 Task: Select politics as the cause.
Action: Mouse moved to (897, 86)
Screenshot: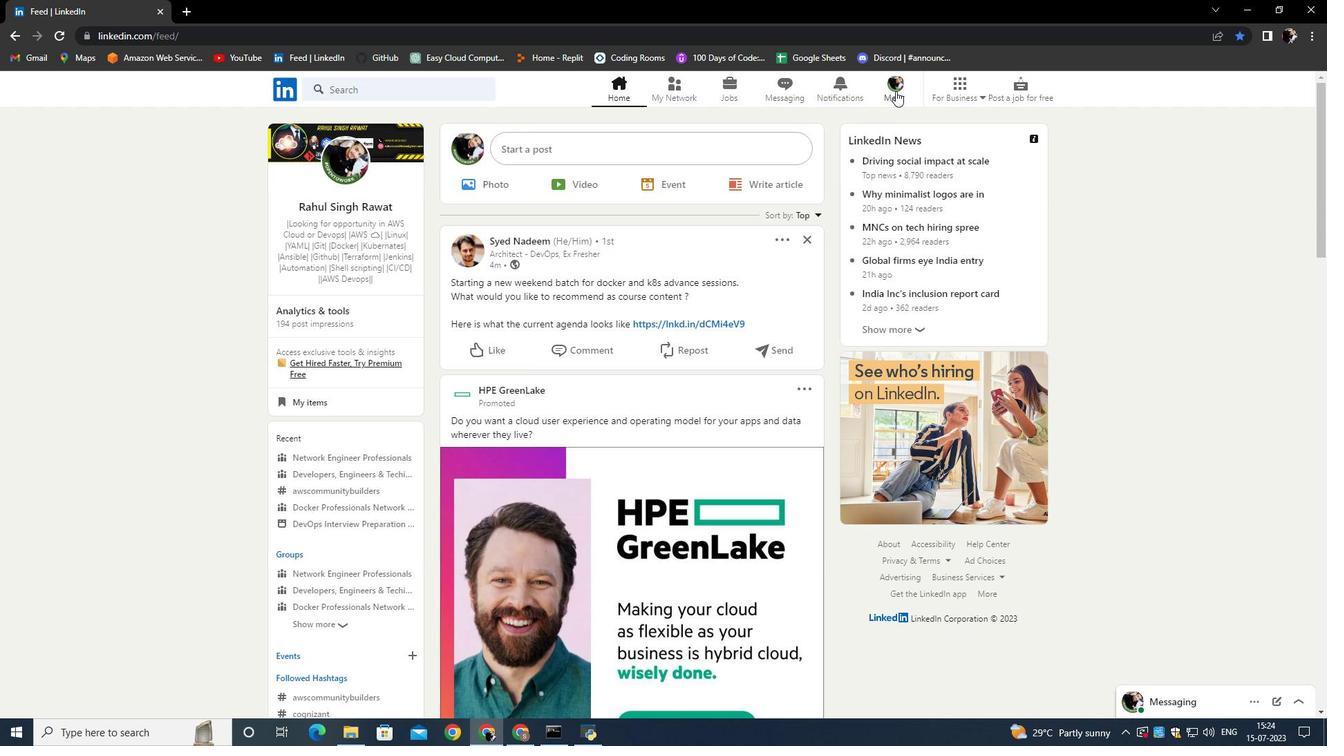 
Action: Mouse pressed left at (897, 86)
Screenshot: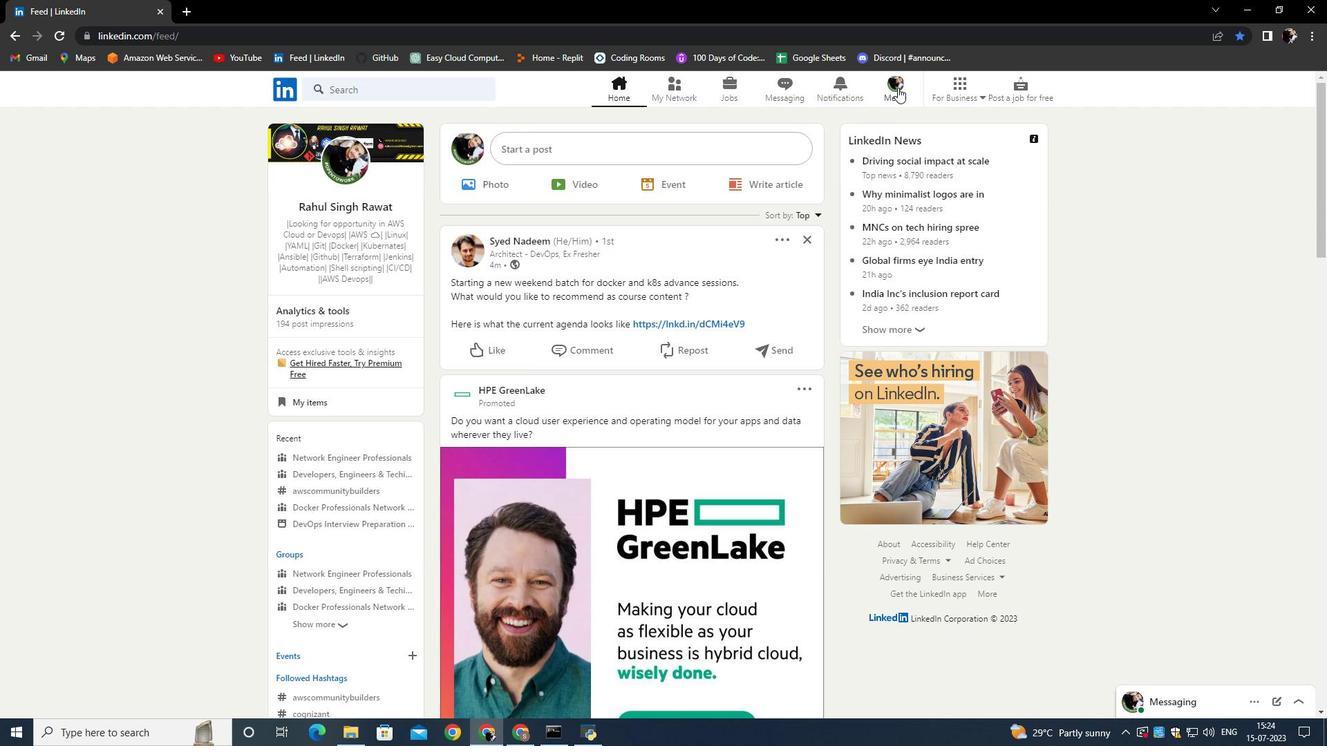 
Action: Mouse moved to (772, 190)
Screenshot: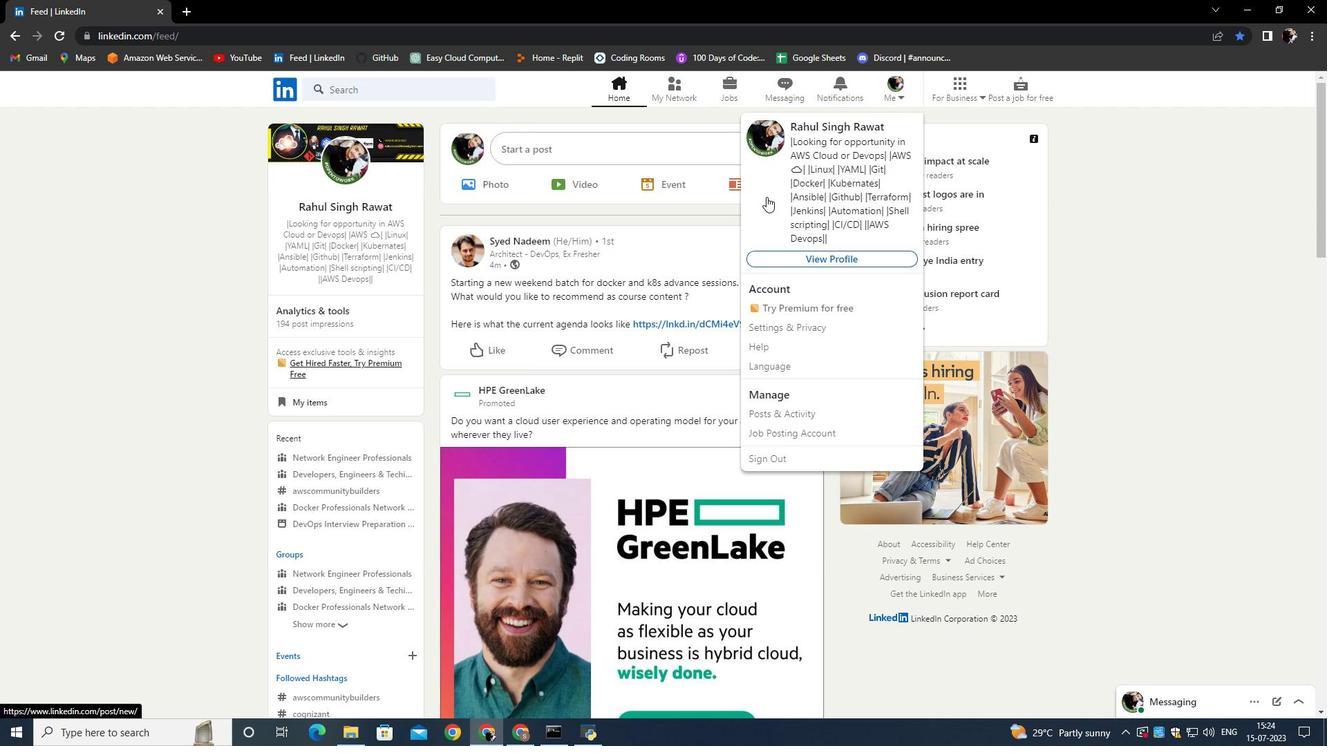
Action: Mouse pressed left at (772, 190)
Screenshot: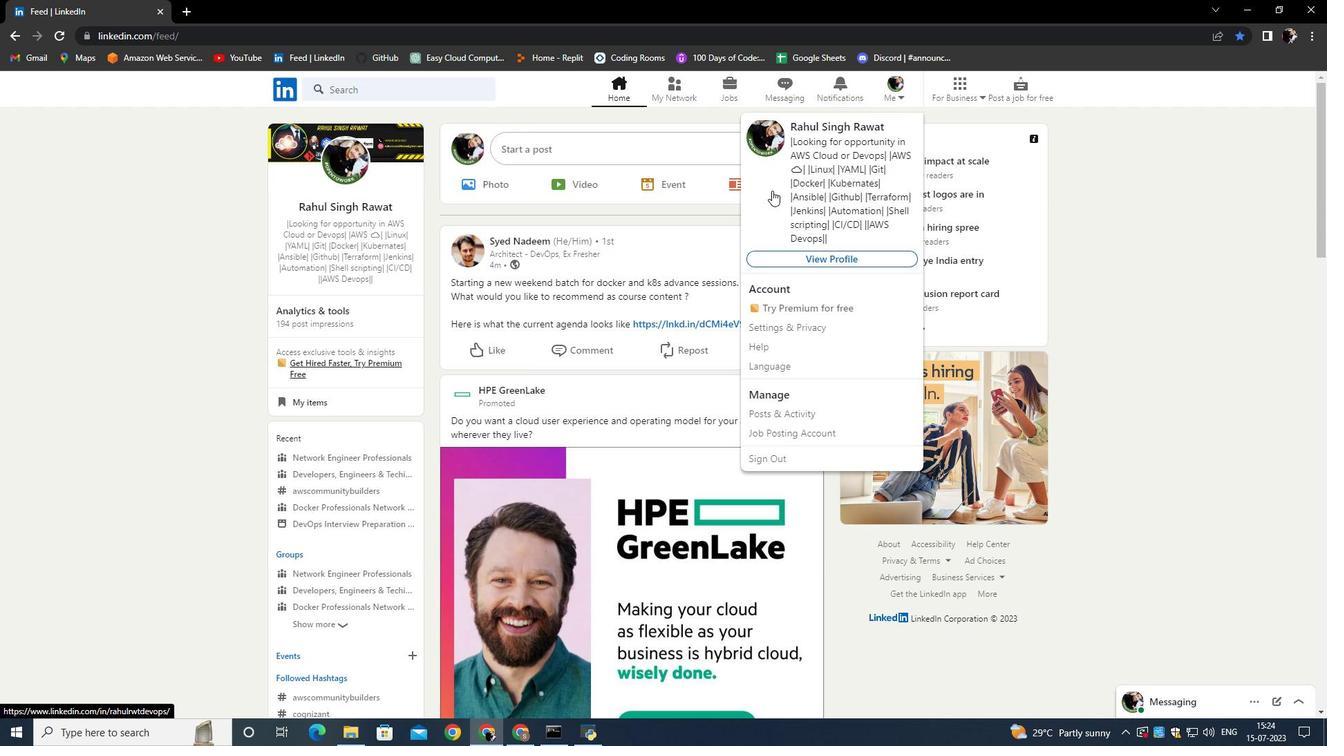 
Action: Mouse moved to (436, 522)
Screenshot: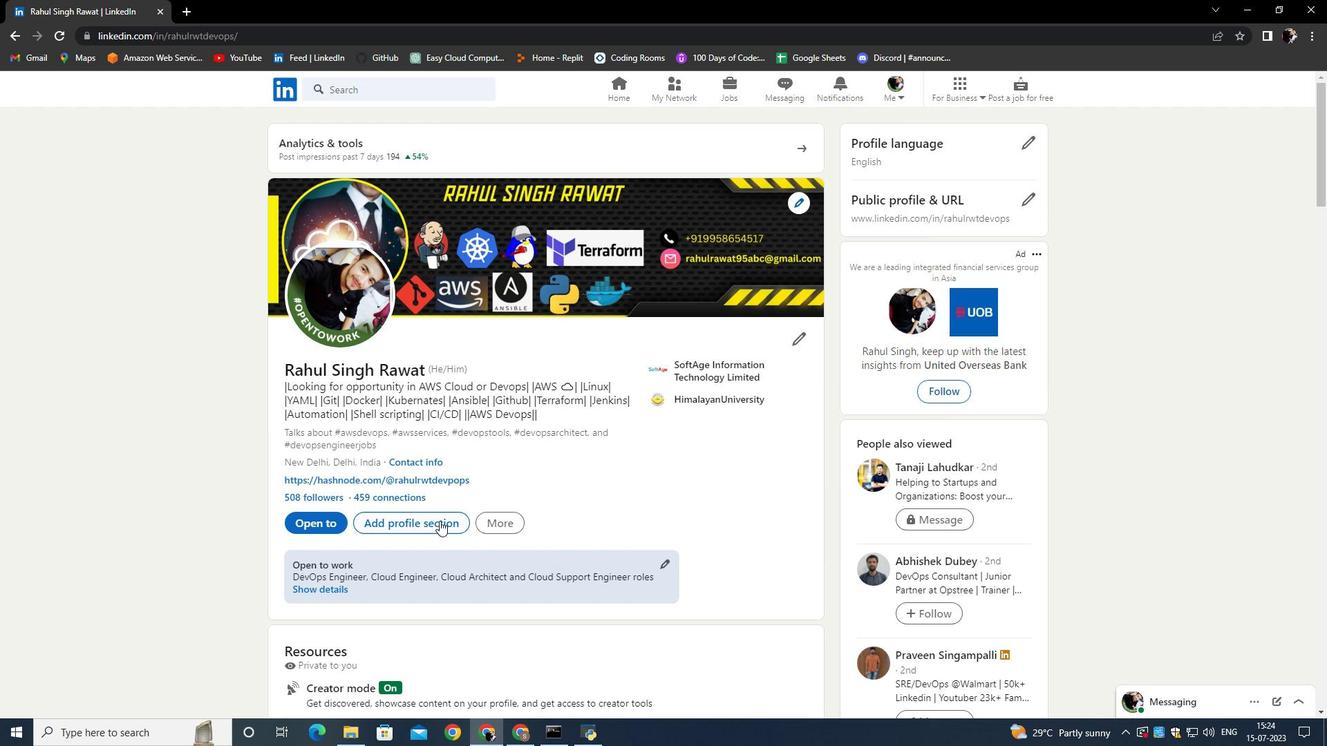 
Action: Mouse pressed left at (436, 522)
Screenshot: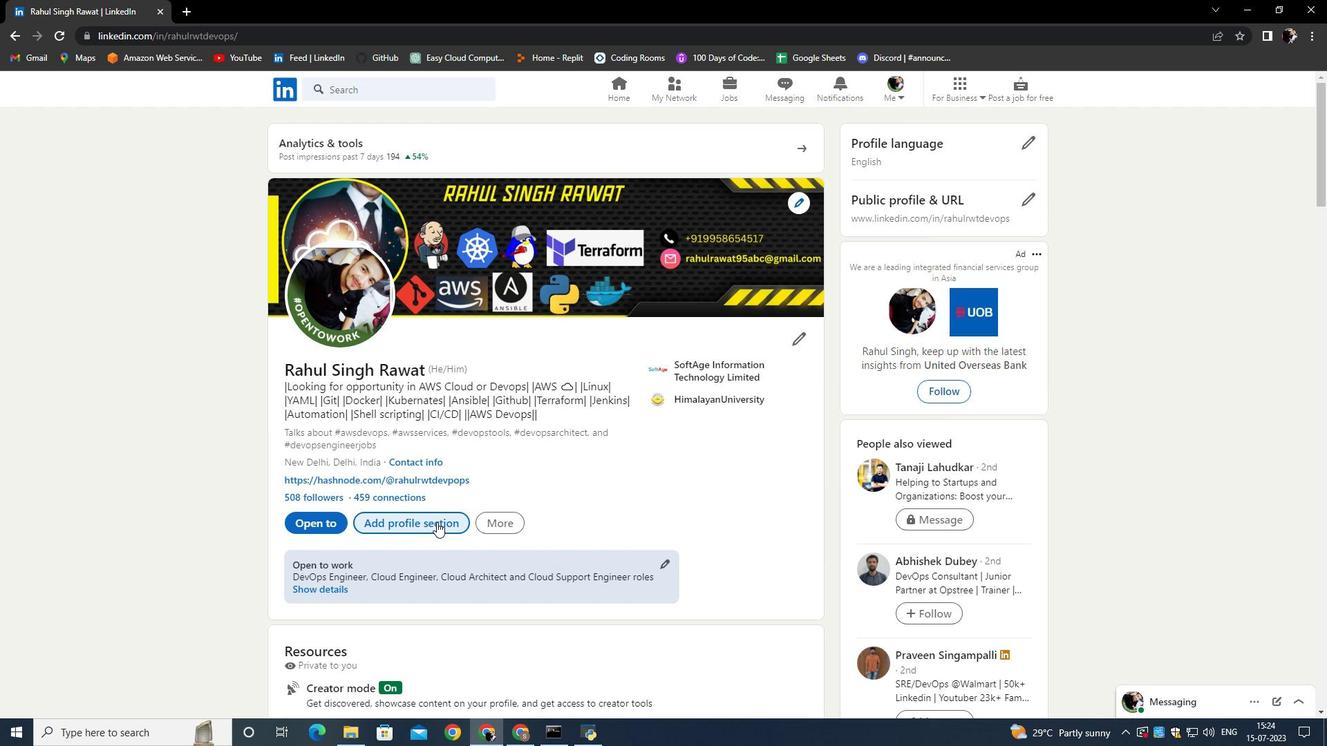 
Action: Mouse moved to (543, 376)
Screenshot: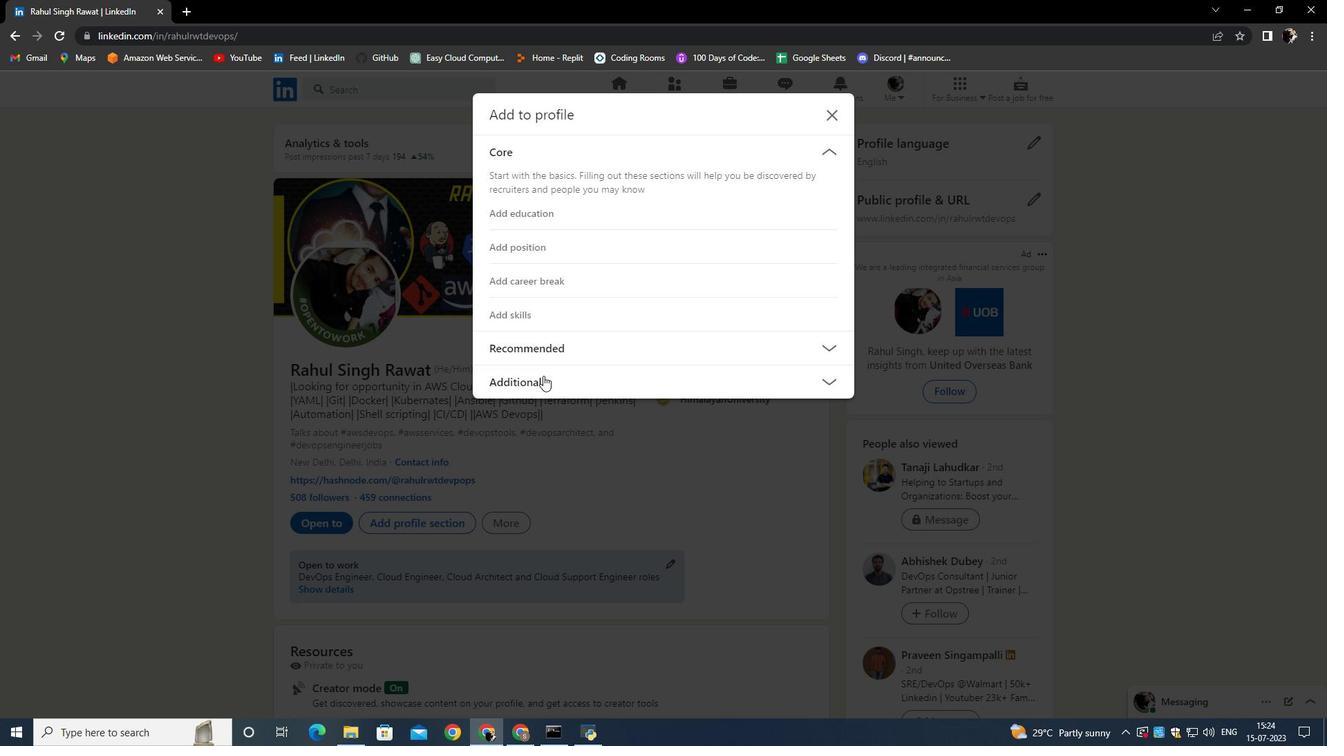 
Action: Mouse pressed left at (543, 376)
Screenshot: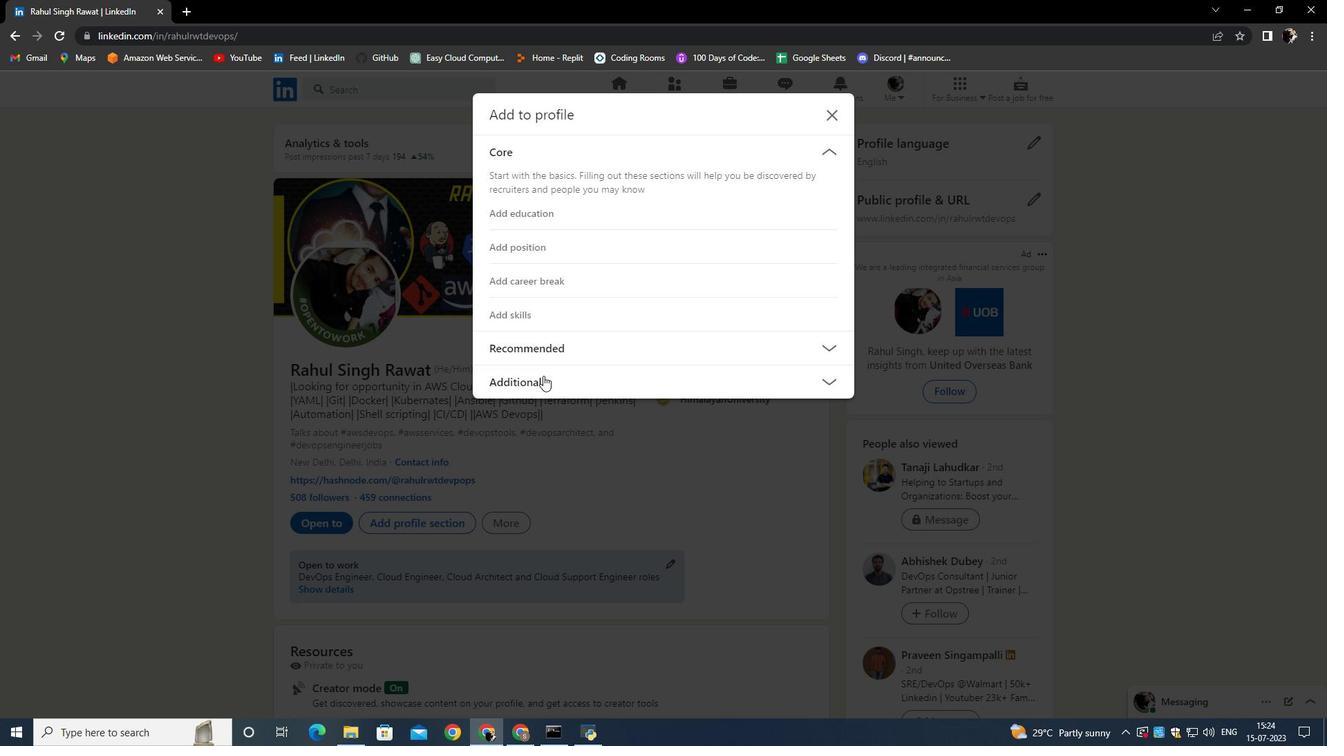 
Action: Mouse moved to (518, 521)
Screenshot: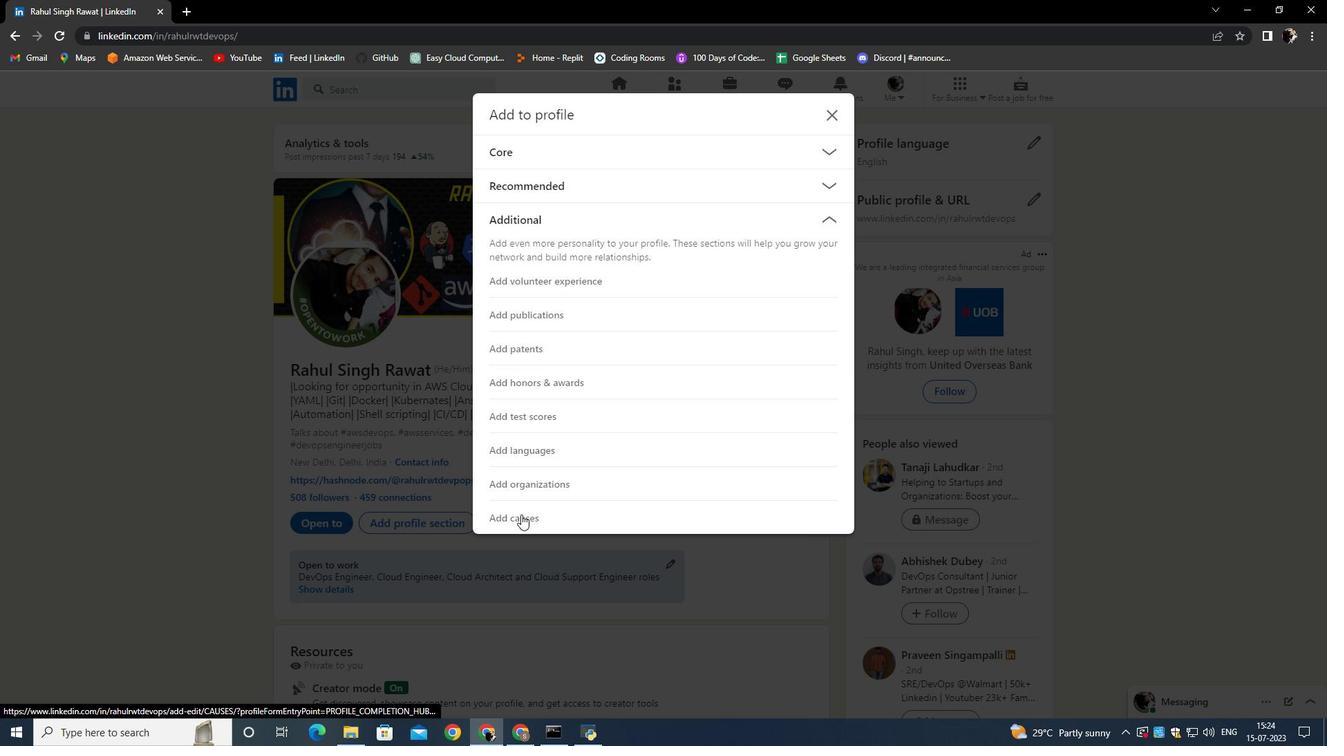 
Action: Mouse pressed left at (518, 521)
Screenshot: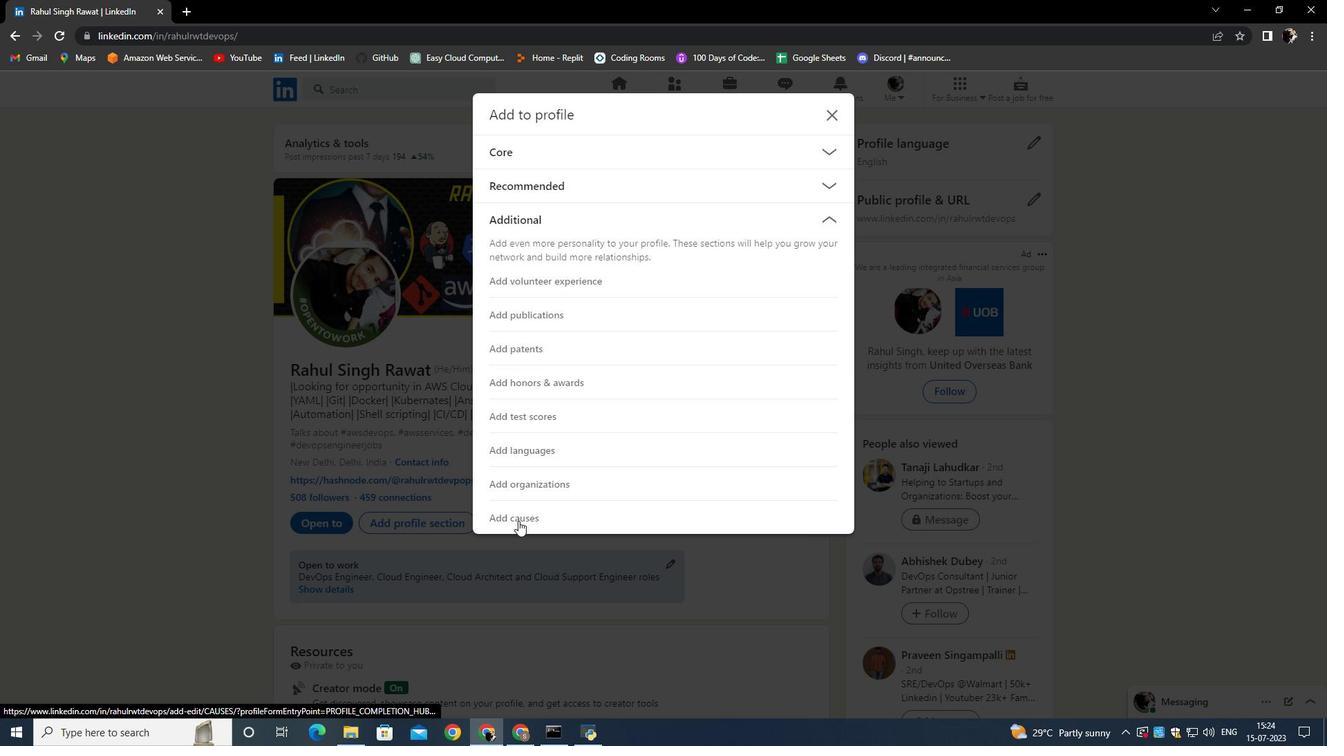 
Action: Mouse moved to (429, 427)
Screenshot: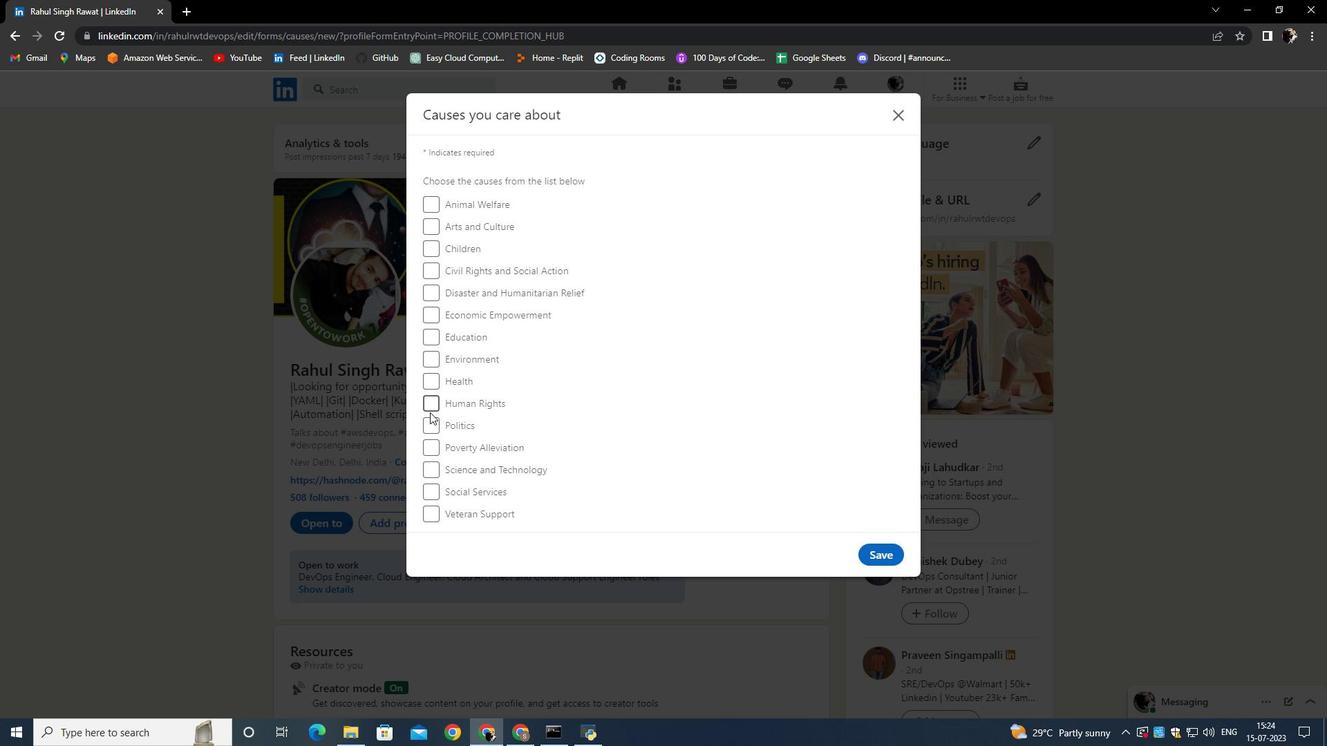 
Action: Mouse pressed left at (429, 427)
Screenshot: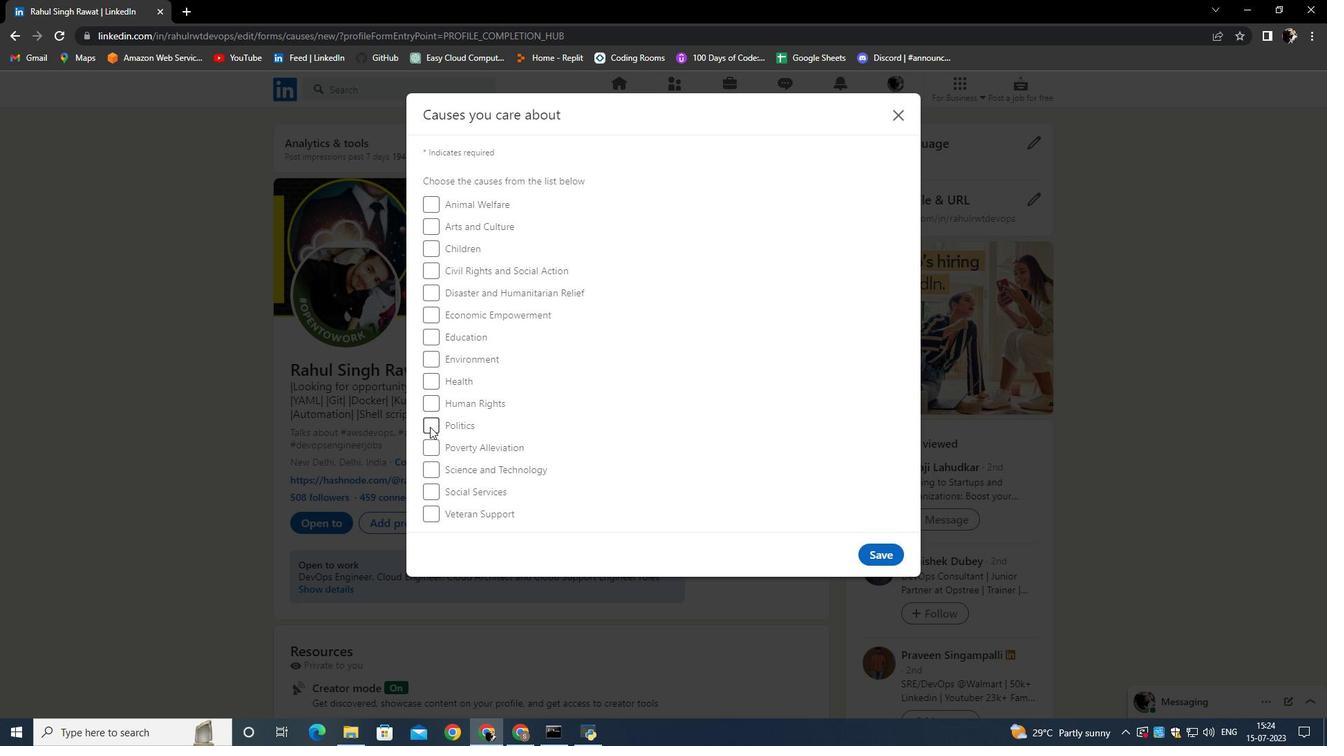 
Action: Mouse moved to (581, 414)
Screenshot: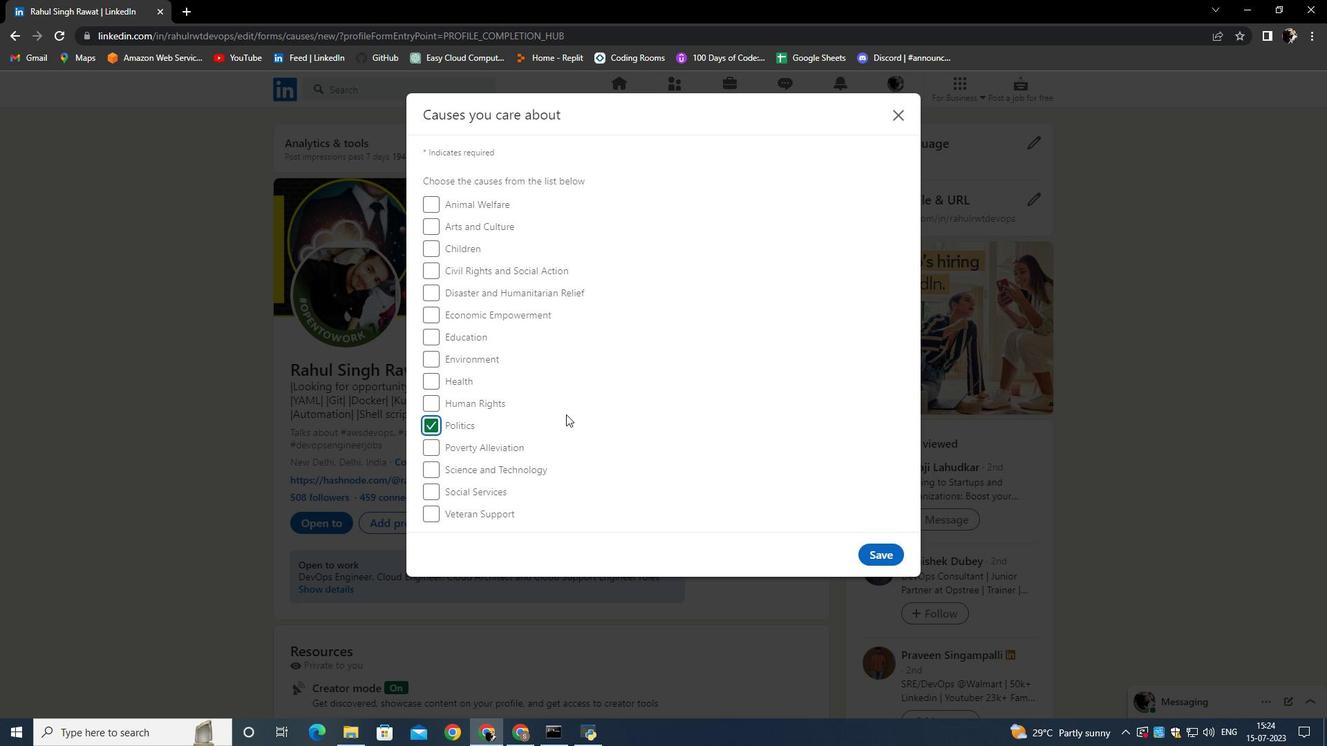 
Action: Mouse pressed left at (581, 414)
Screenshot: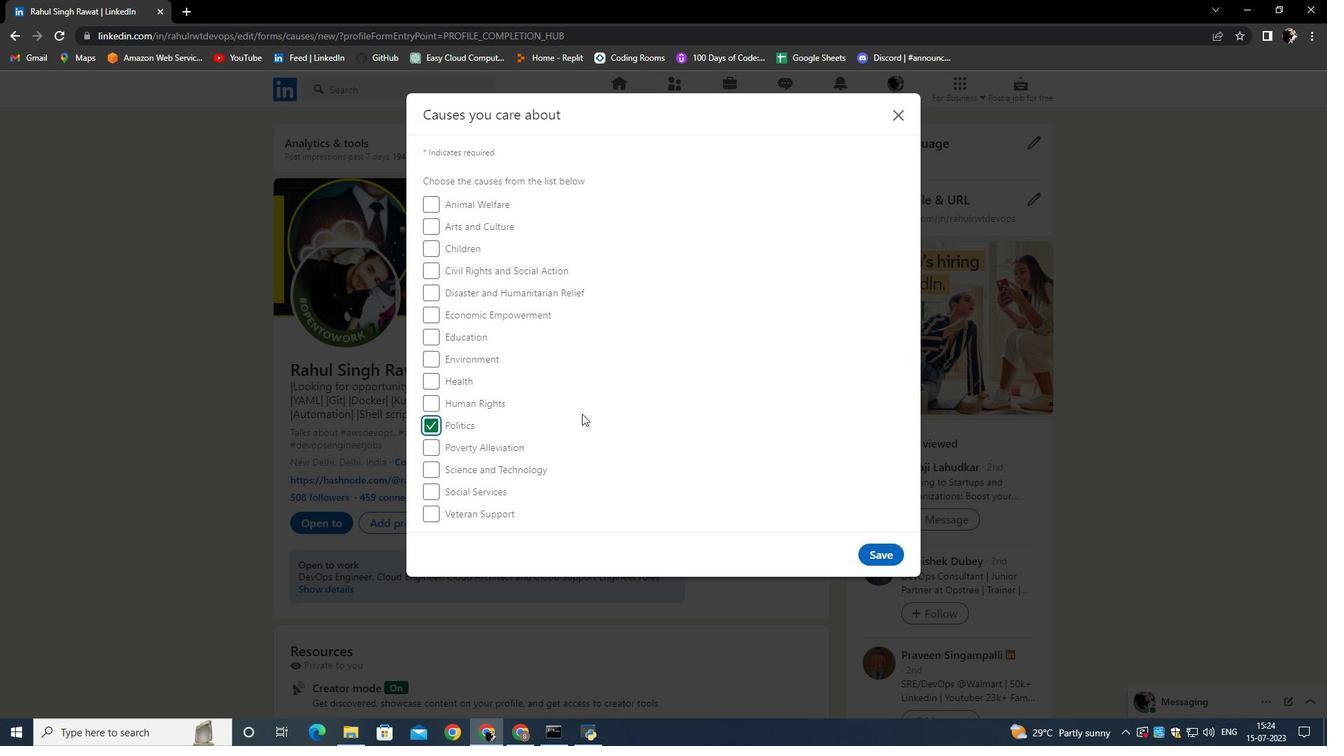 
